 Task: Add Attachment from Google Drive to Card Card0000000003 in Board Board0000000001 in Workspace WS0000000001 in Trello. Add Cover Orange to Card Card0000000003 in Board Board0000000001 in Workspace WS0000000001 in Trello. Add "Add Label …" with "Title" Title0000000003 to Button Button0000000003 to Card Card0000000003 in Board Board0000000001 in Workspace WS0000000001 in Trello. Add Description DS0000000003 to Card Card0000000003 in Board Board0000000001 in Workspace WS0000000001 in Trello. Add Comment CM0000000003 to Card Card0000000003 in Board Board0000000001 in Workspace WS0000000001 in Trello
Action: Mouse moved to (279, 395)
Screenshot: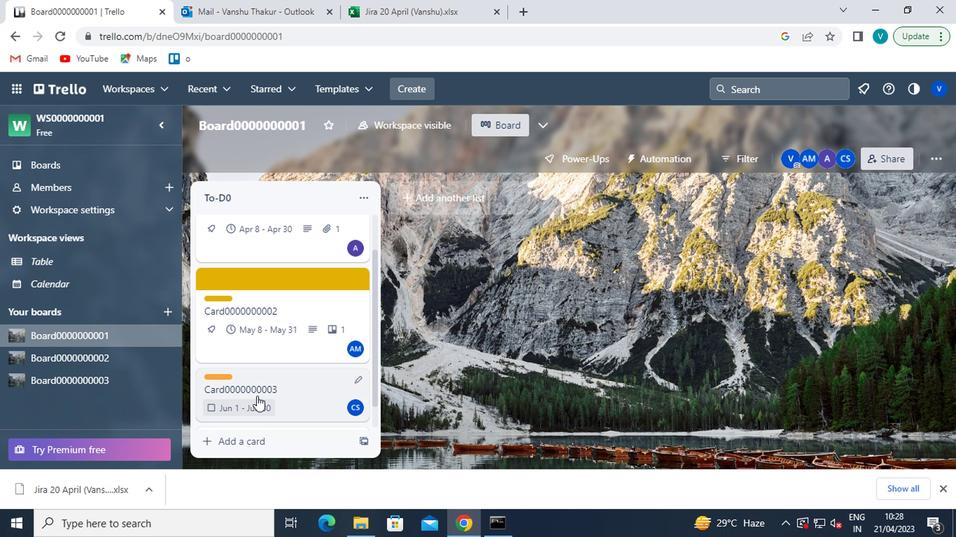 
Action: Mouse pressed left at (279, 395)
Screenshot: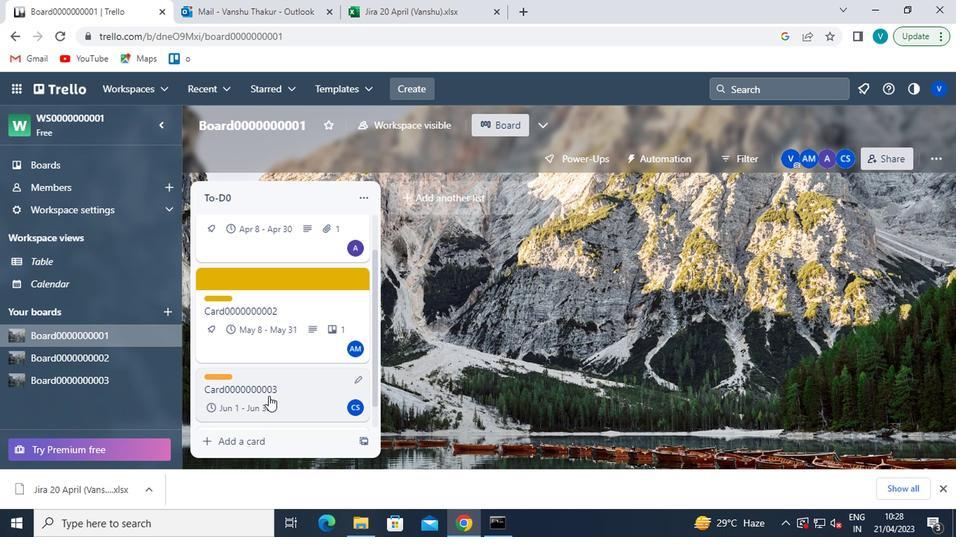 
Action: Mouse moved to (652, 360)
Screenshot: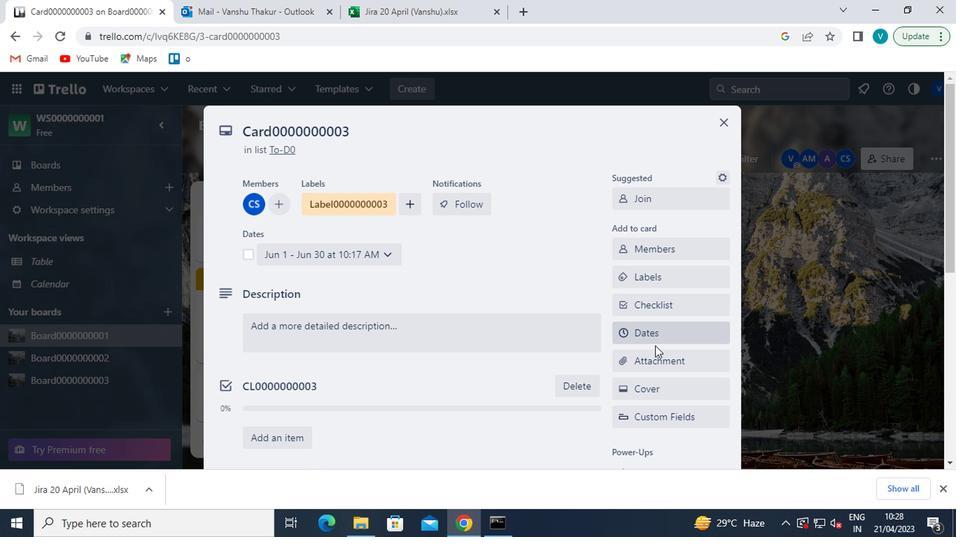 
Action: Mouse pressed left at (652, 360)
Screenshot: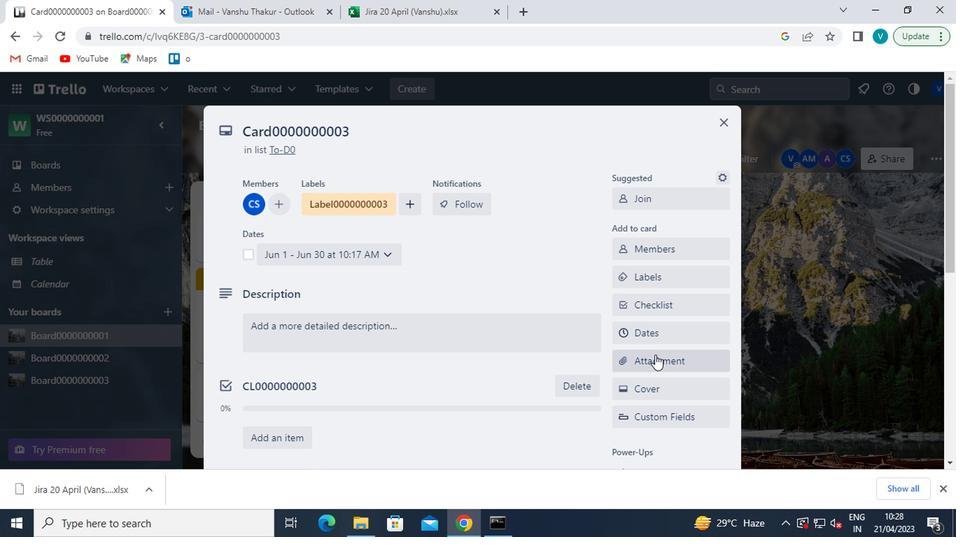 
Action: Mouse moved to (660, 198)
Screenshot: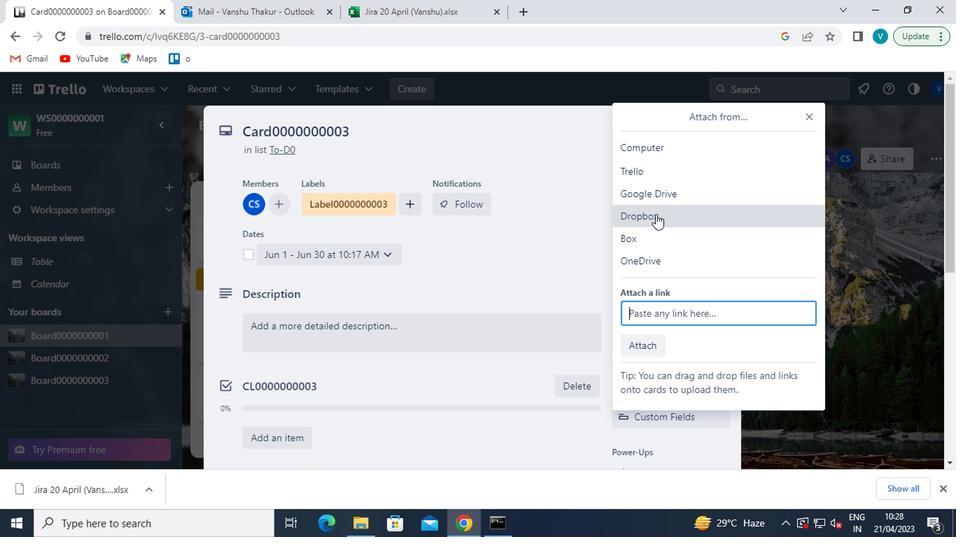 
Action: Mouse pressed left at (660, 198)
Screenshot: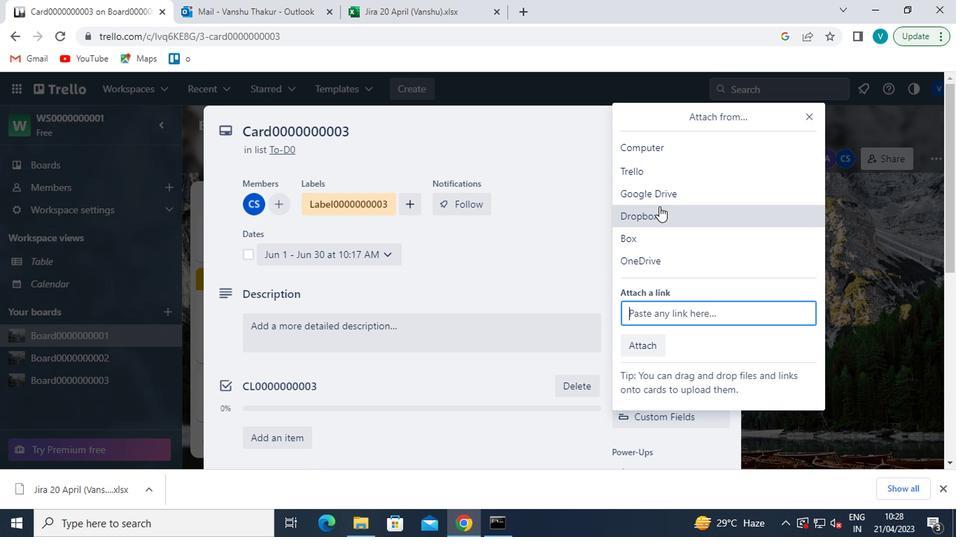 
Action: Mouse moved to (408, 306)
Screenshot: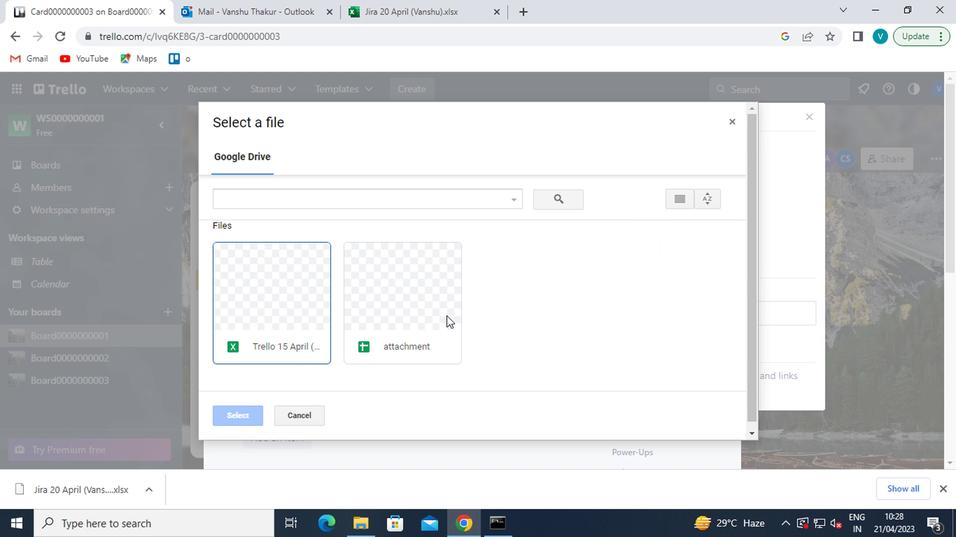 
Action: Mouse pressed left at (408, 306)
Screenshot: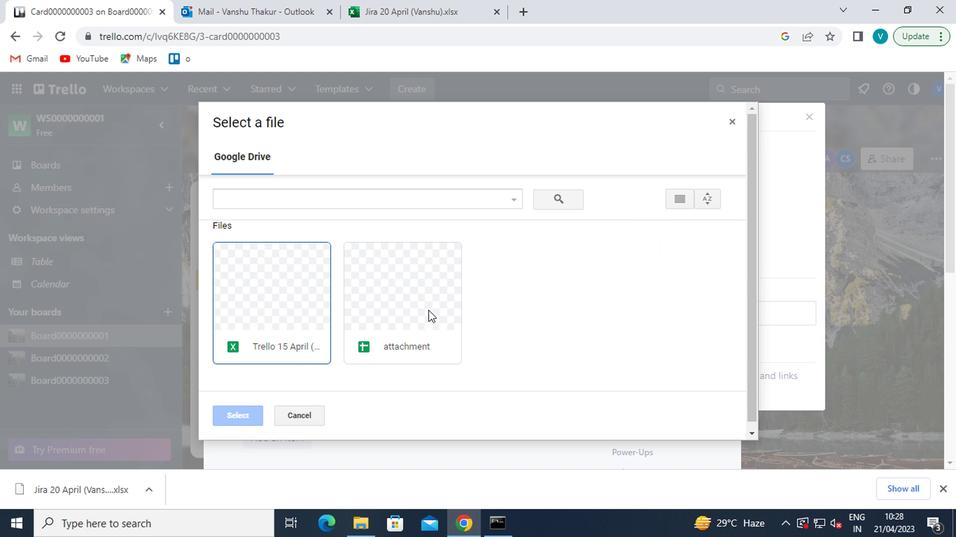 
Action: Mouse moved to (236, 412)
Screenshot: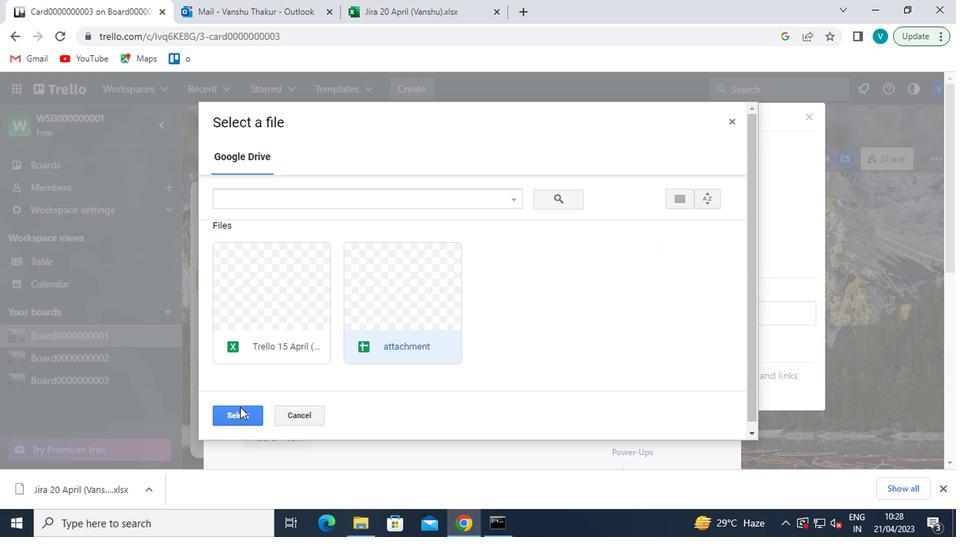 
Action: Mouse pressed left at (236, 412)
Screenshot: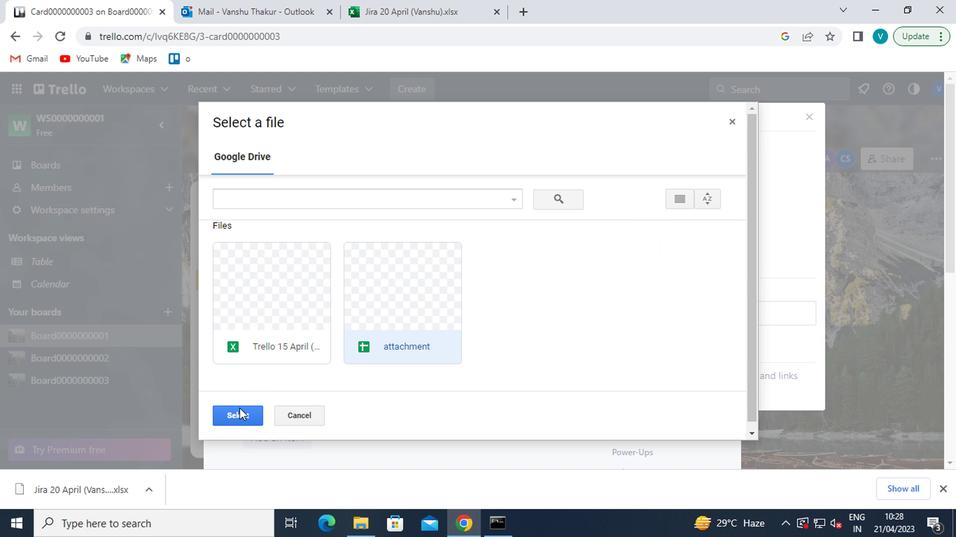 
Action: Mouse moved to (649, 393)
Screenshot: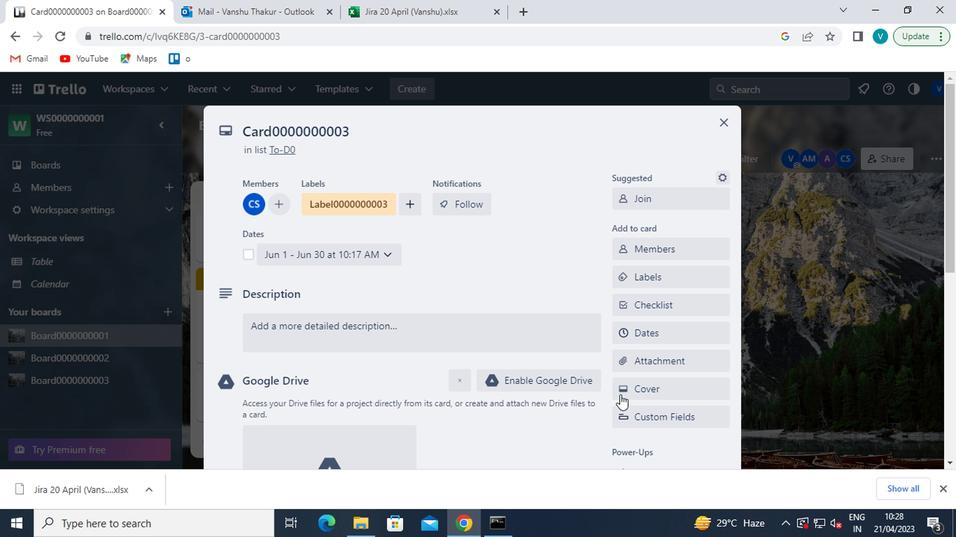 
Action: Mouse pressed left at (649, 393)
Screenshot: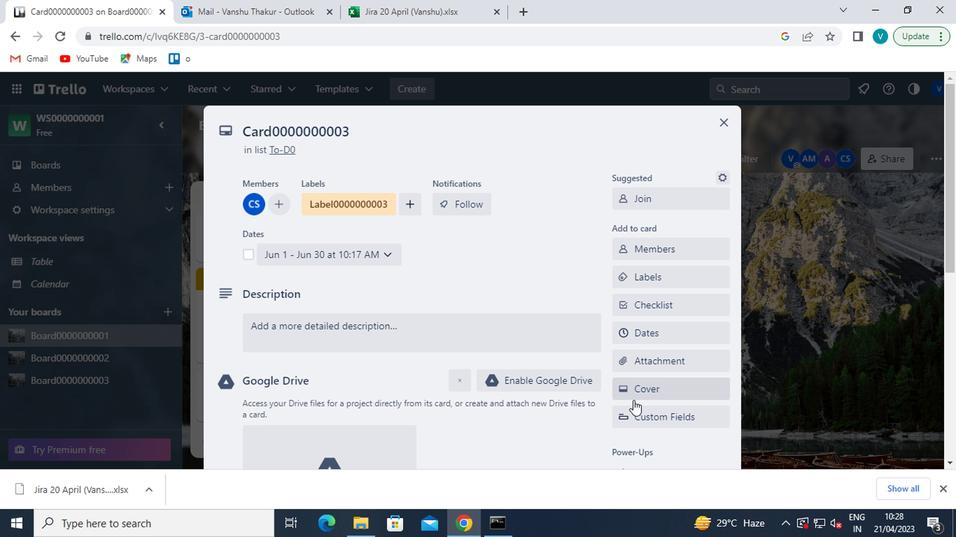
Action: Mouse moved to (703, 241)
Screenshot: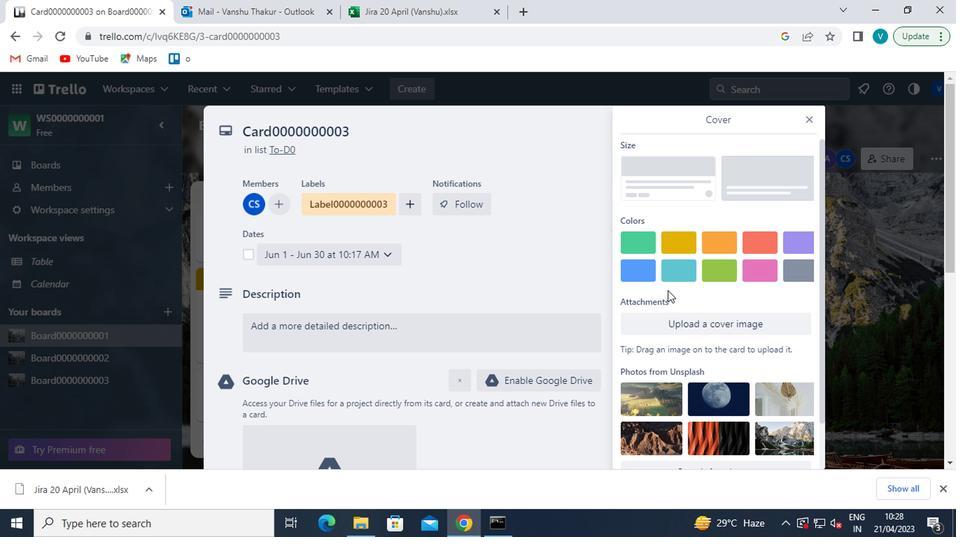 
Action: Mouse pressed left at (703, 241)
Screenshot: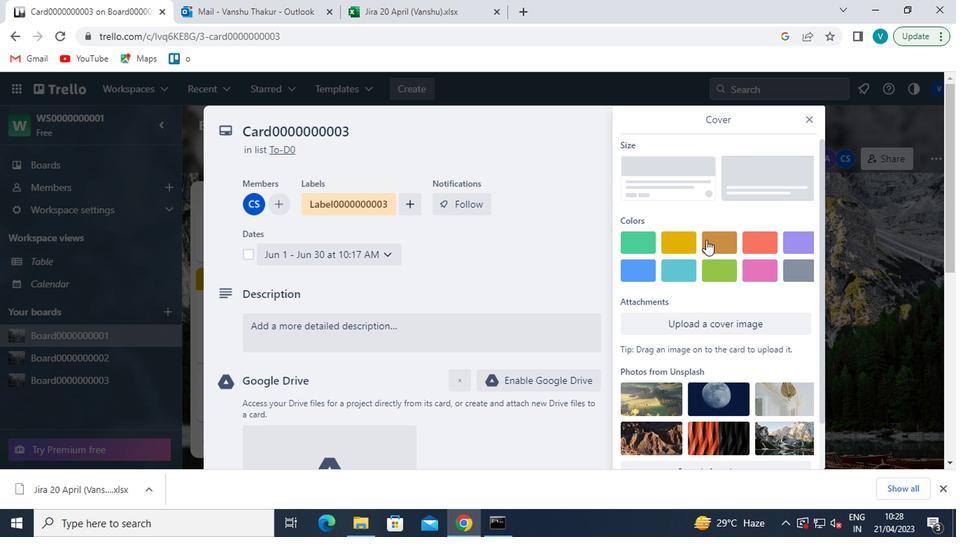 
Action: Mouse moved to (808, 120)
Screenshot: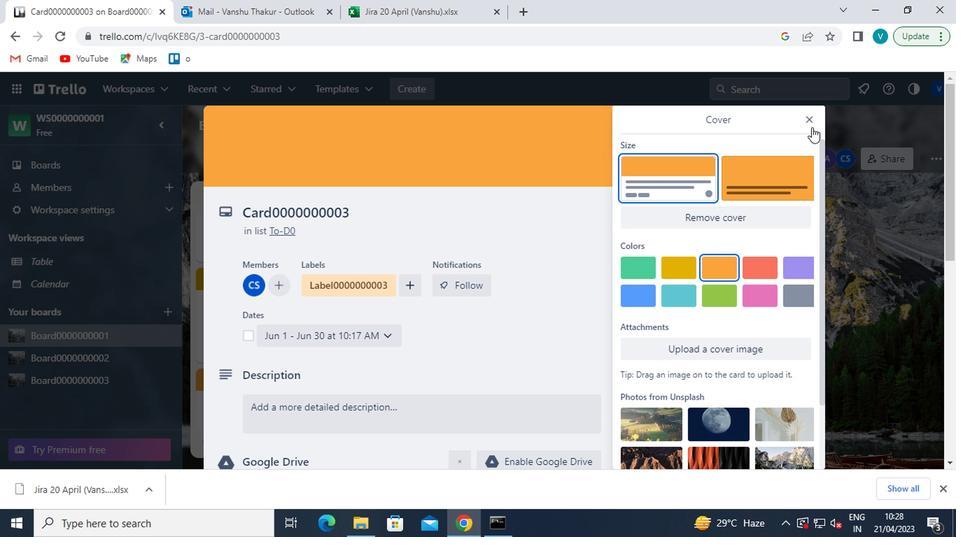 
Action: Mouse pressed left at (808, 120)
Screenshot: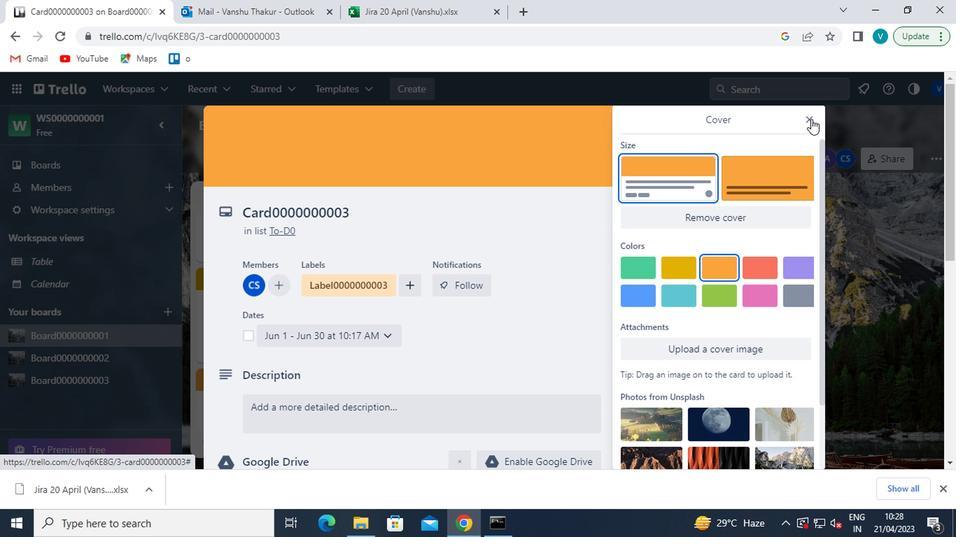 
Action: Mouse moved to (651, 353)
Screenshot: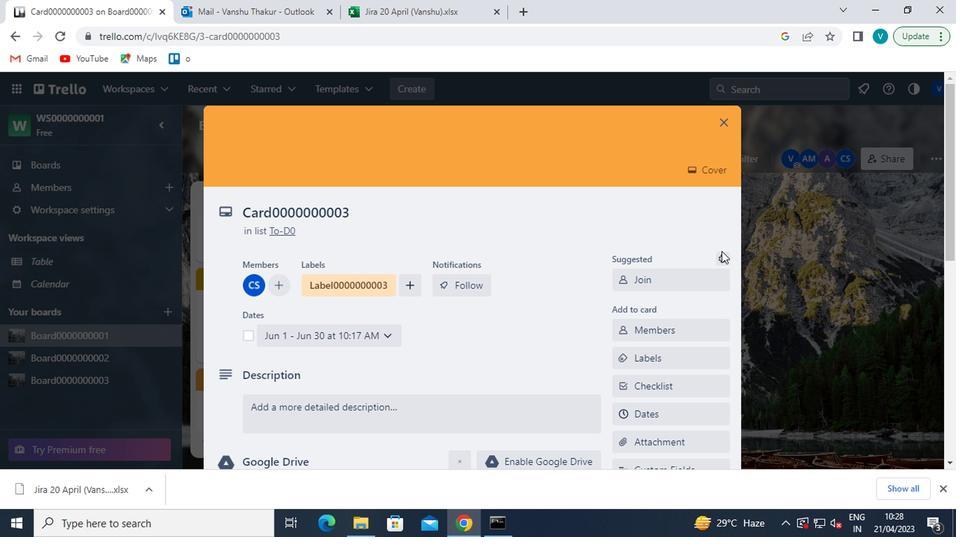 
Action: Mouse scrolled (651, 352) with delta (0, 0)
Screenshot: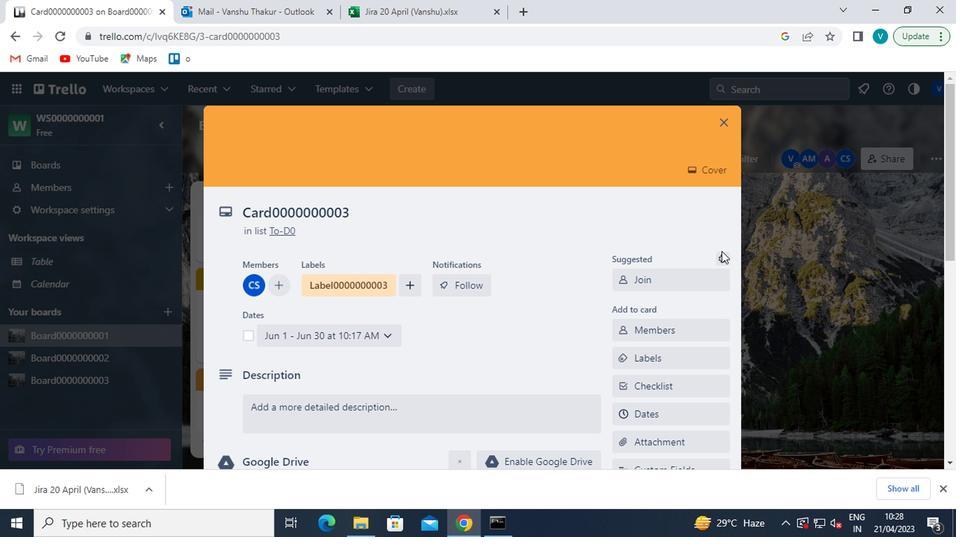 
Action: Mouse moved to (650, 357)
Screenshot: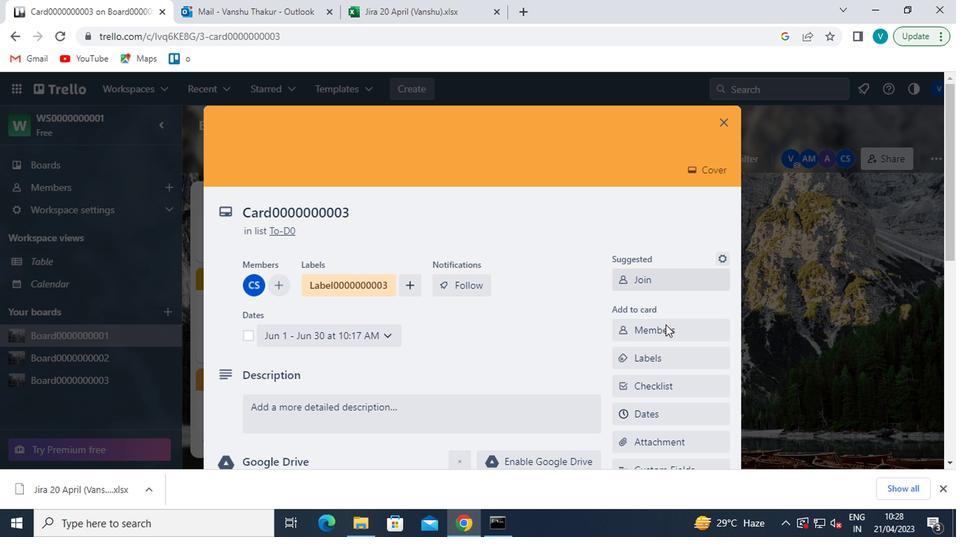 
Action: Mouse scrolled (650, 356) with delta (0, 0)
Screenshot: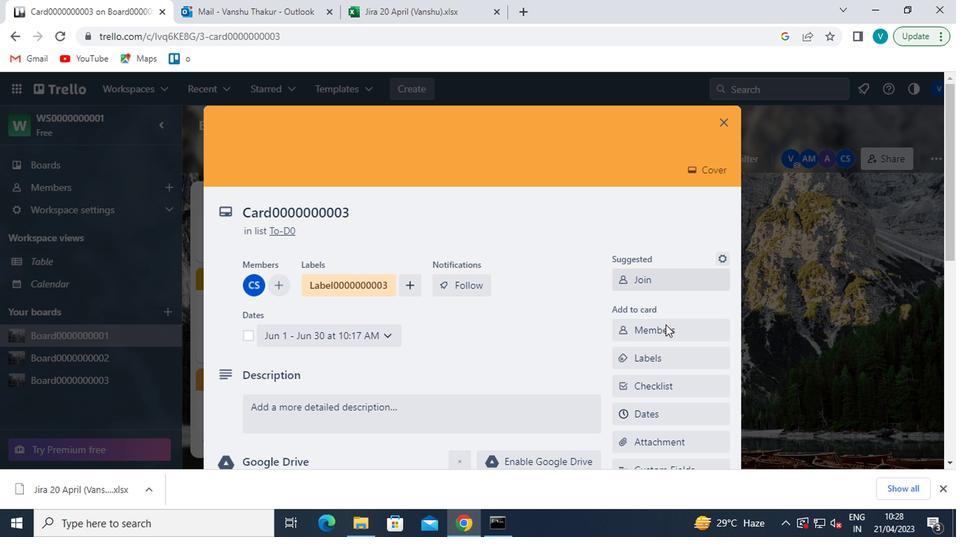
Action: Mouse moved to (655, 429)
Screenshot: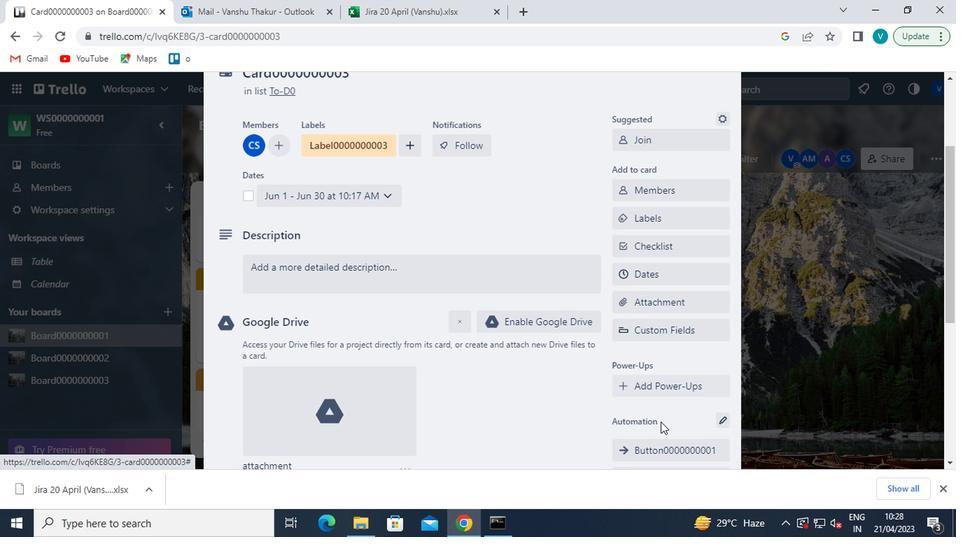 
Action: Mouse scrolled (655, 428) with delta (0, 0)
Screenshot: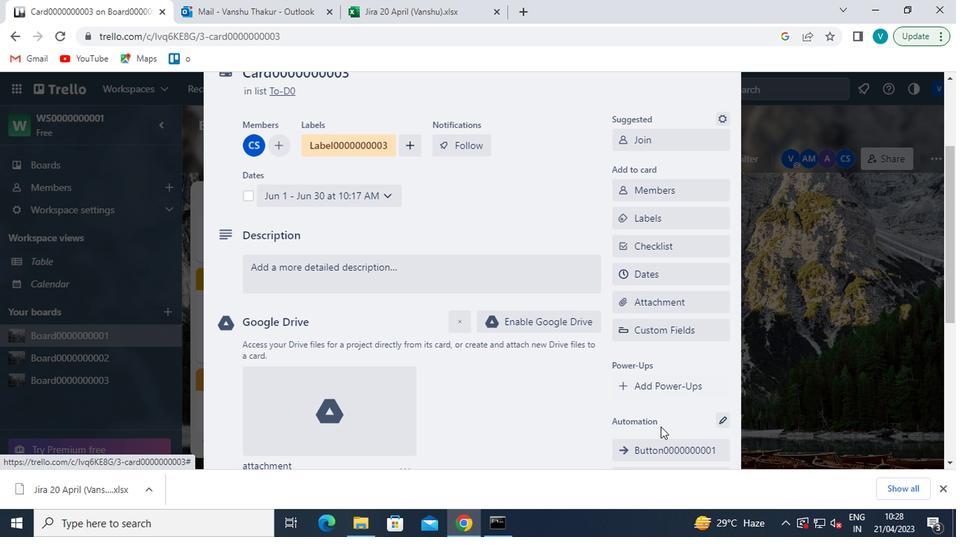 
Action: Mouse scrolled (655, 428) with delta (0, 0)
Screenshot: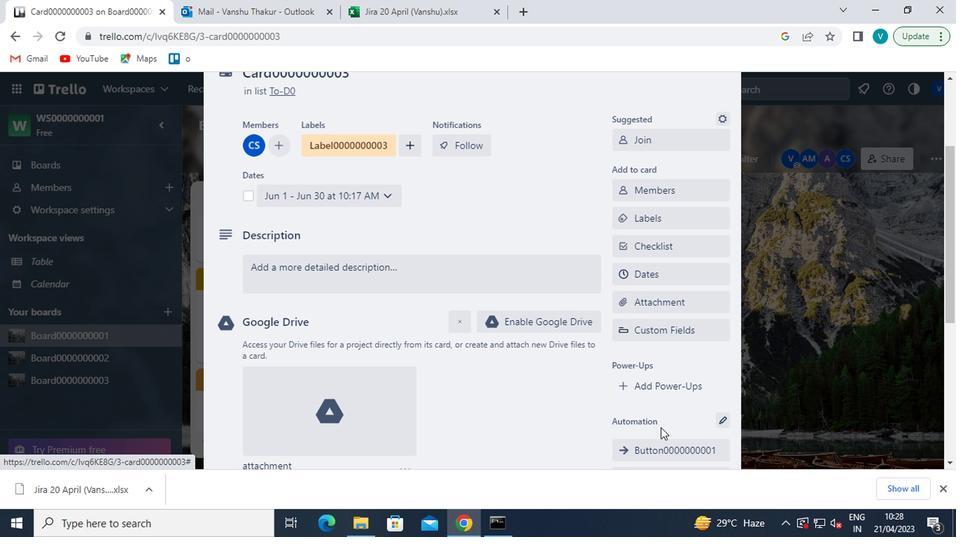 
Action: Mouse moved to (659, 364)
Screenshot: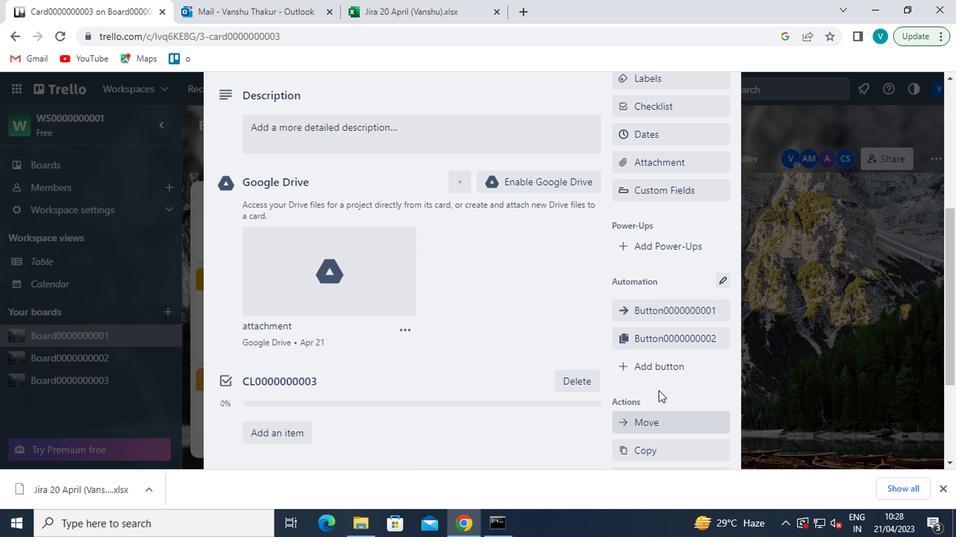 
Action: Mouse pressed left at (659, 364)
Screenshot: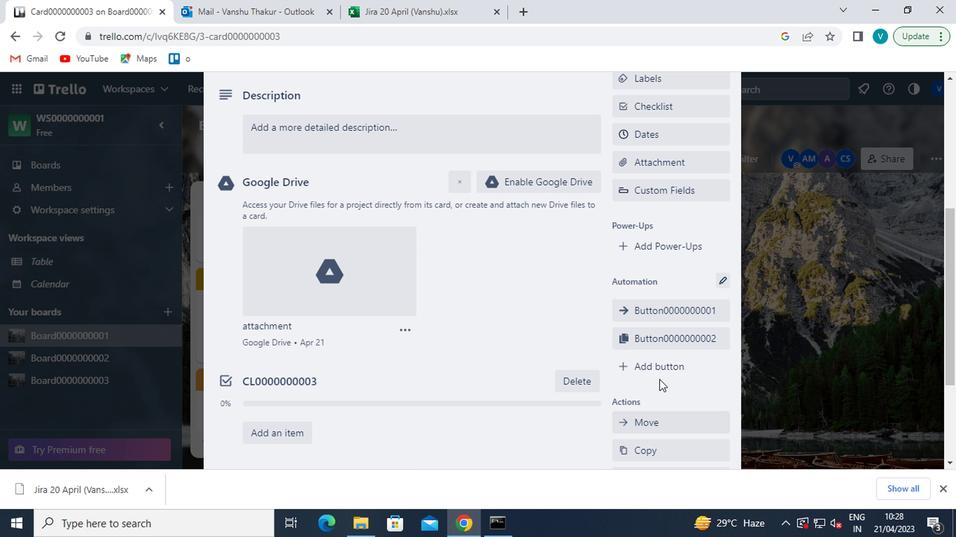
Action: Mouse moved to (687, 242)
Screenshot: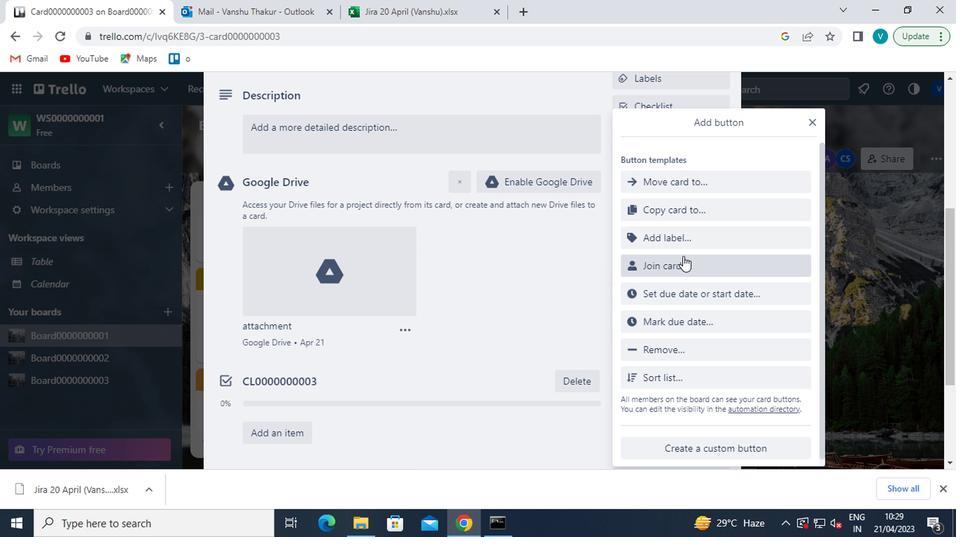 
Action: Mouse pressed left at (687, 242)
Screenshot: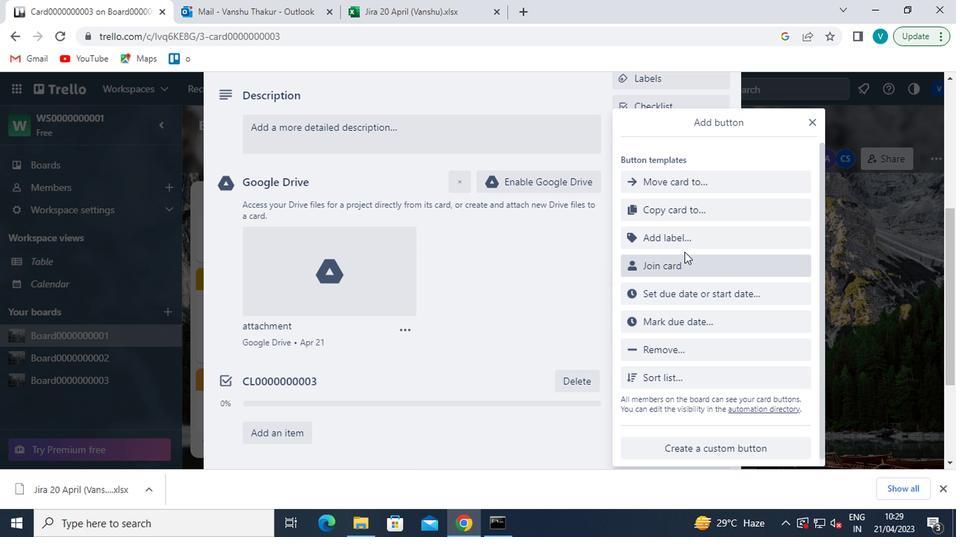 
Action: Mouse moved to (713, 186)
Screenshot: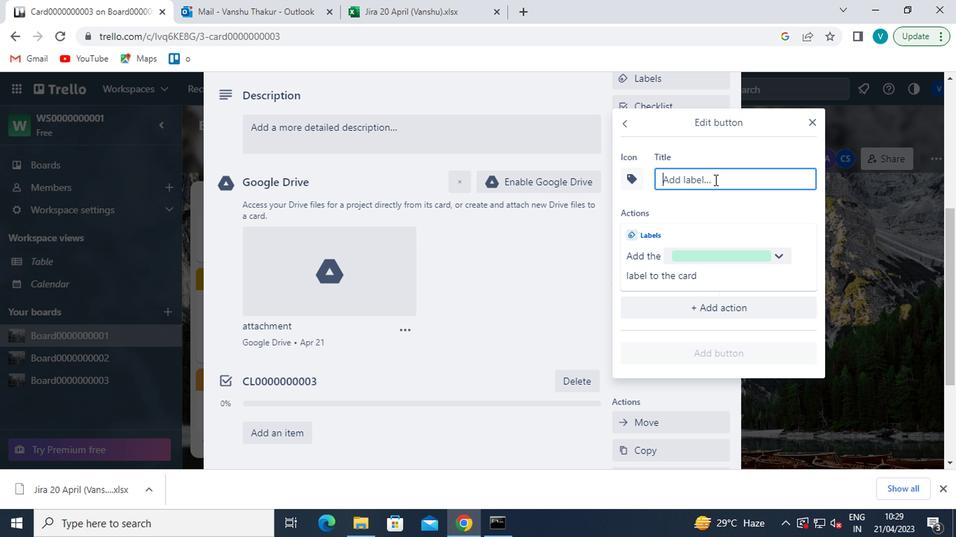 
Action: Mouse pressed left at (713, 186)
Screenshot: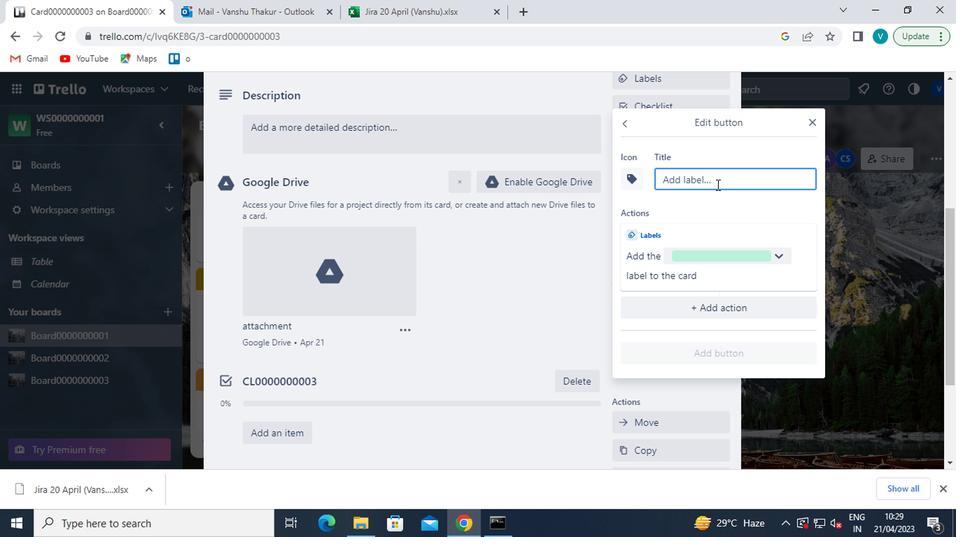 
Action: Mouse moved to (672, 165)
Screenshot: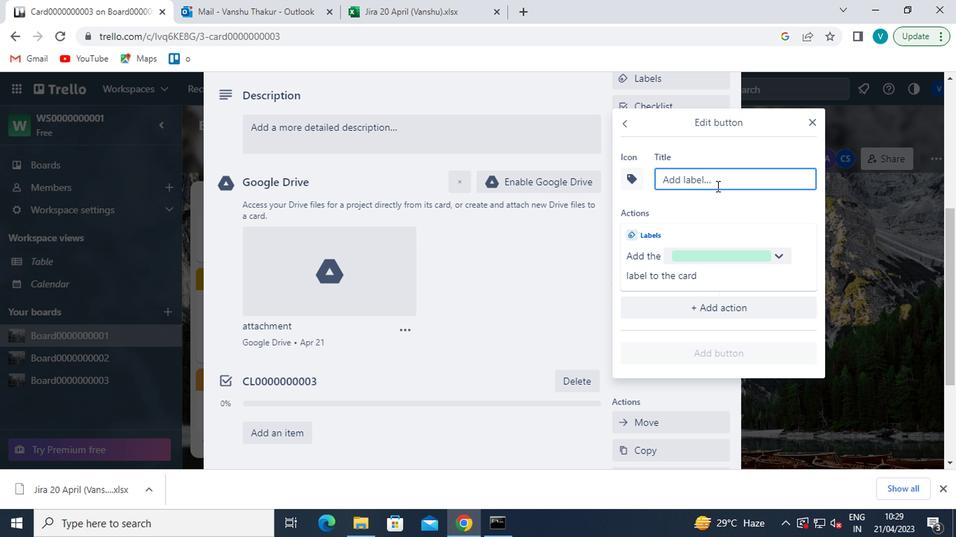 
Action: Key pressed <Key.shift>TITLE0000000003
Screenshot: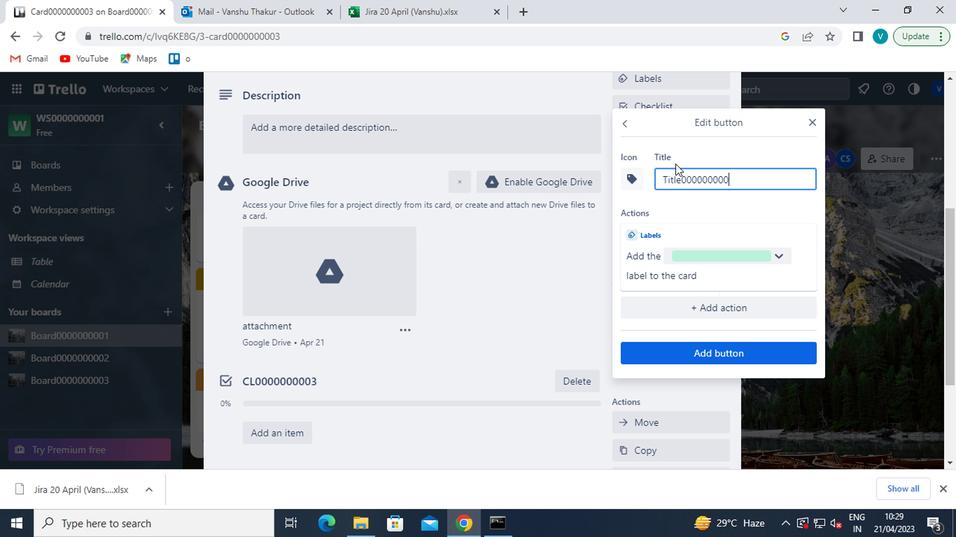 
Action: Mouse moved to (702, 352)
Screenshot: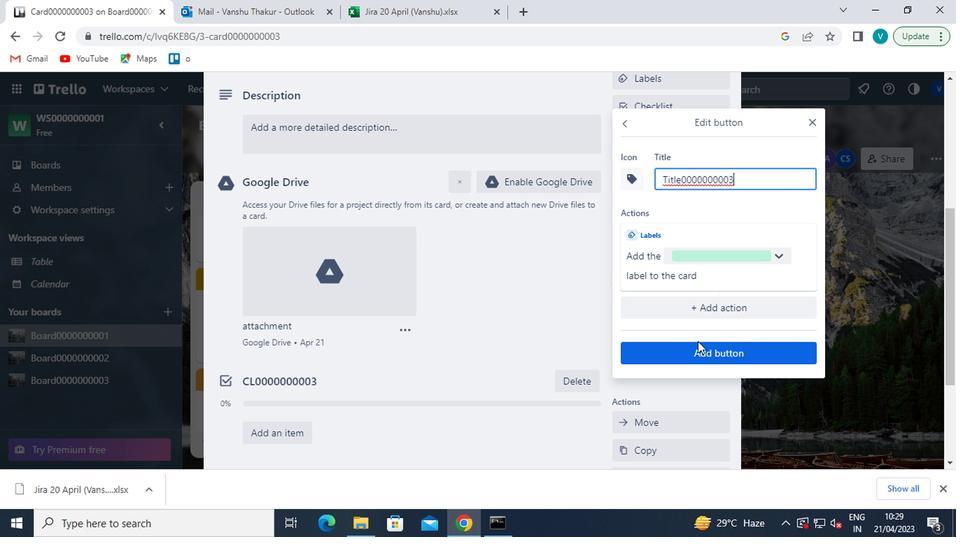 
Action: Mouse pressed left at (702, 352)
Screenshot: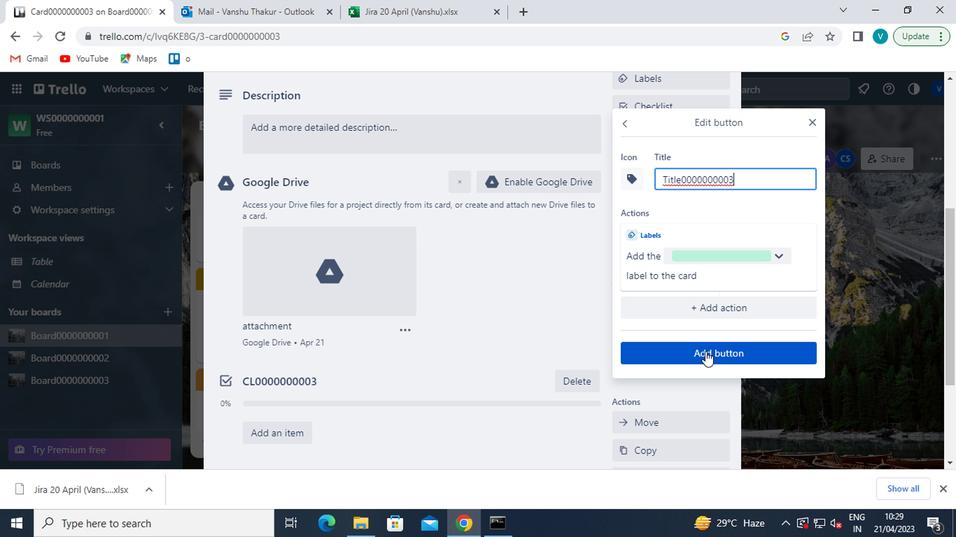 
Action: Mouse moved to (342, 135)
Screenshot: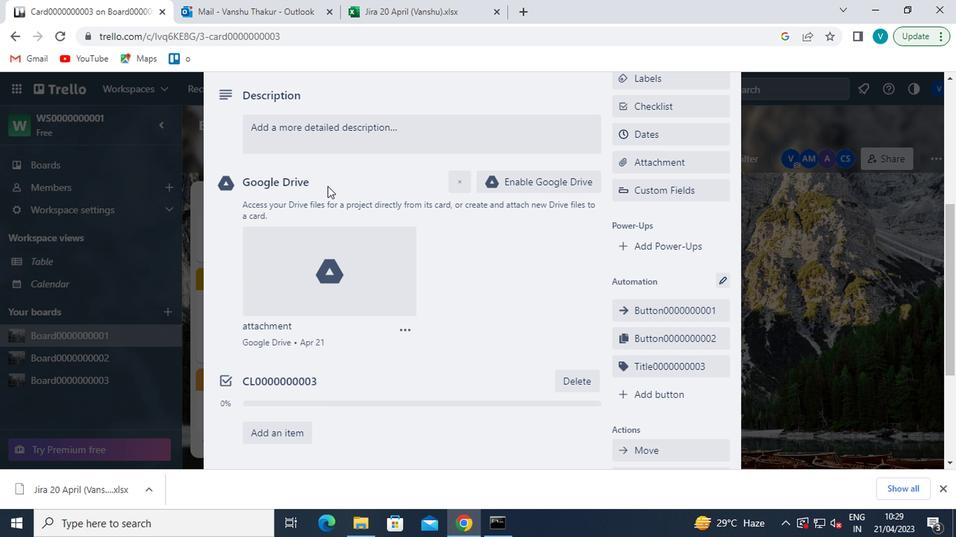 
Action: Mouse pressed left at (342, 135)
Screenshot: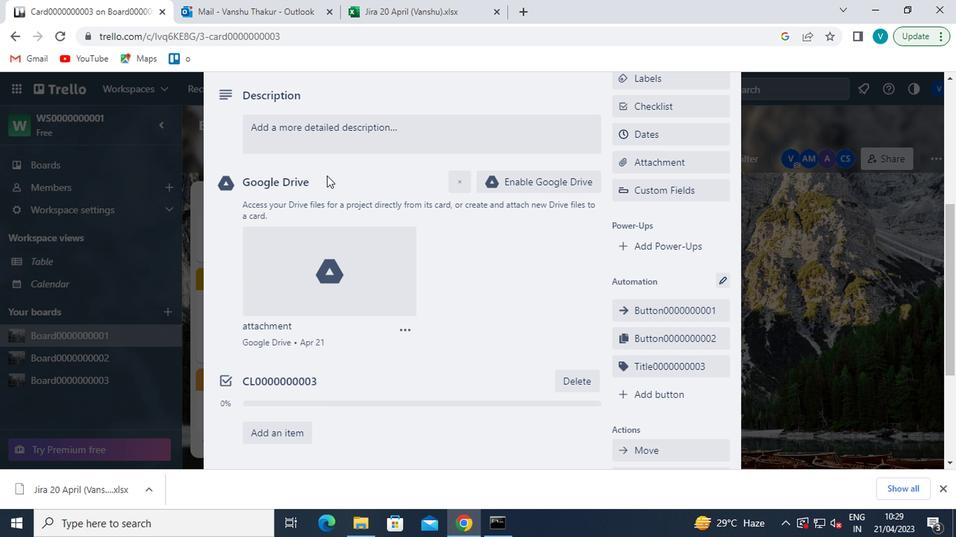 
Action: Key pressed <Key.shift>DS0000000003
Screenshot: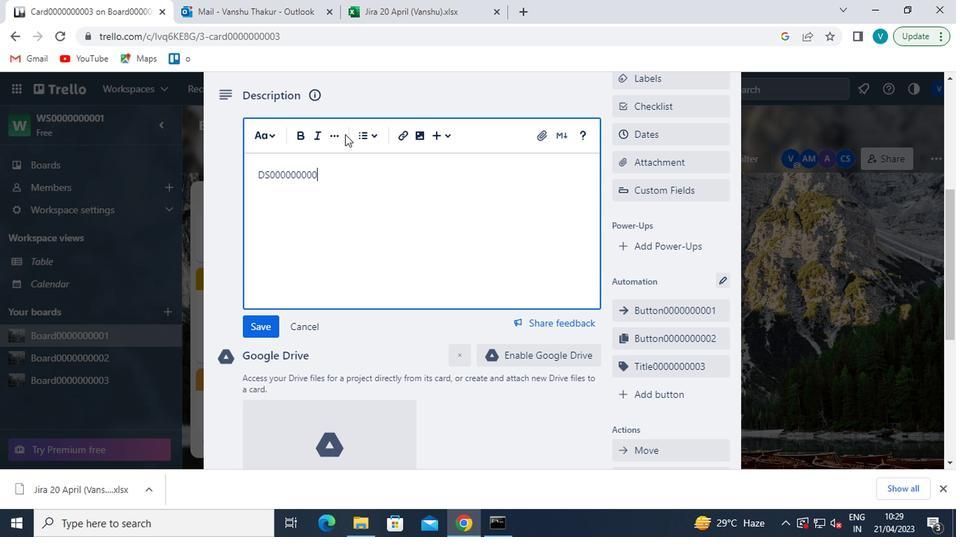 
Action: Mouse moved to (266, 324)
Screenshot: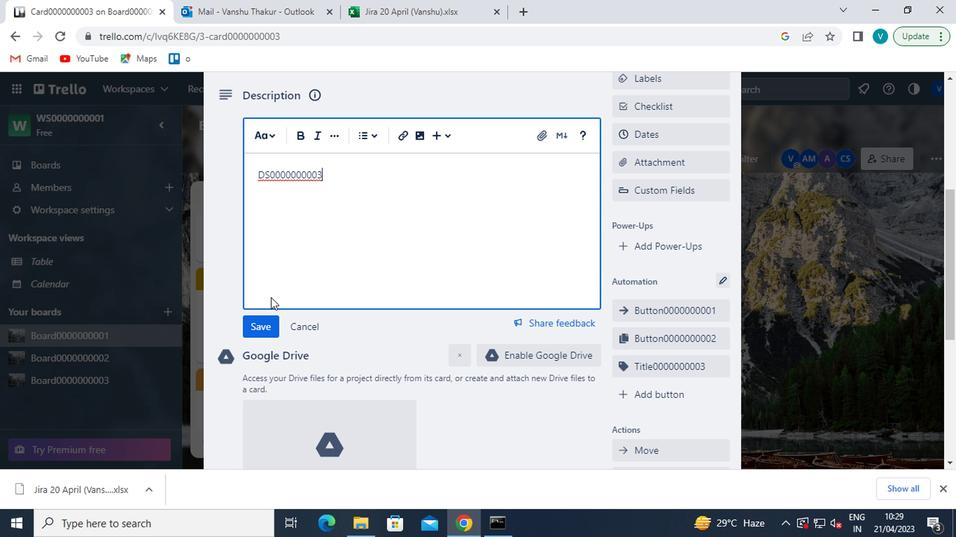 
Action: Mouse pressed left at (266, 324)
Screenshot: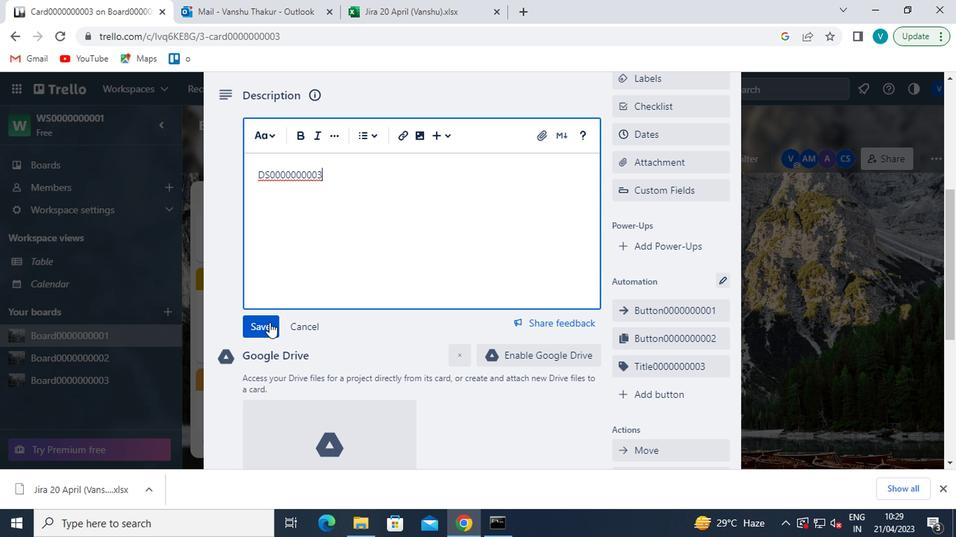 
Action: Mouse moved to (270, 324)
Screenshot: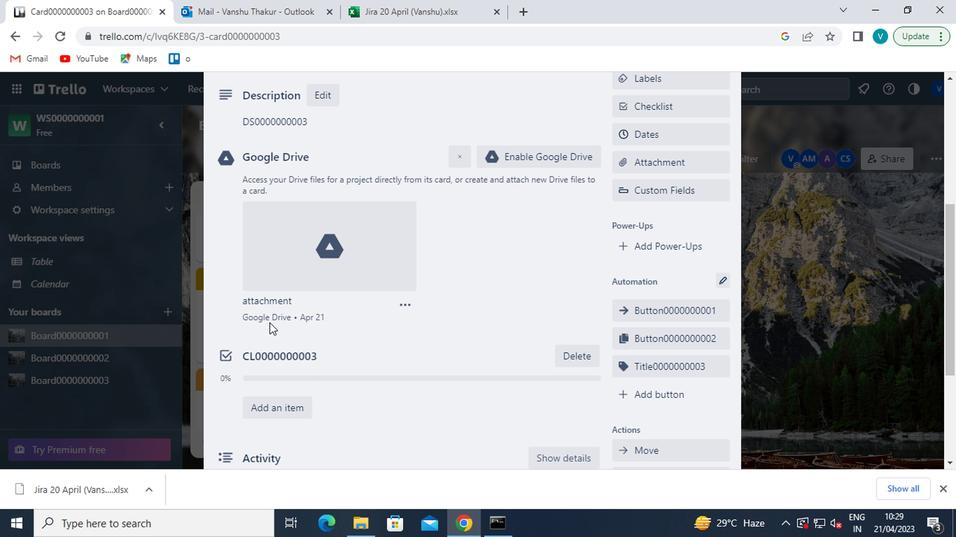 
Action: Mouse scrolled (270, 323) with delta (0, 0)
Screenshot: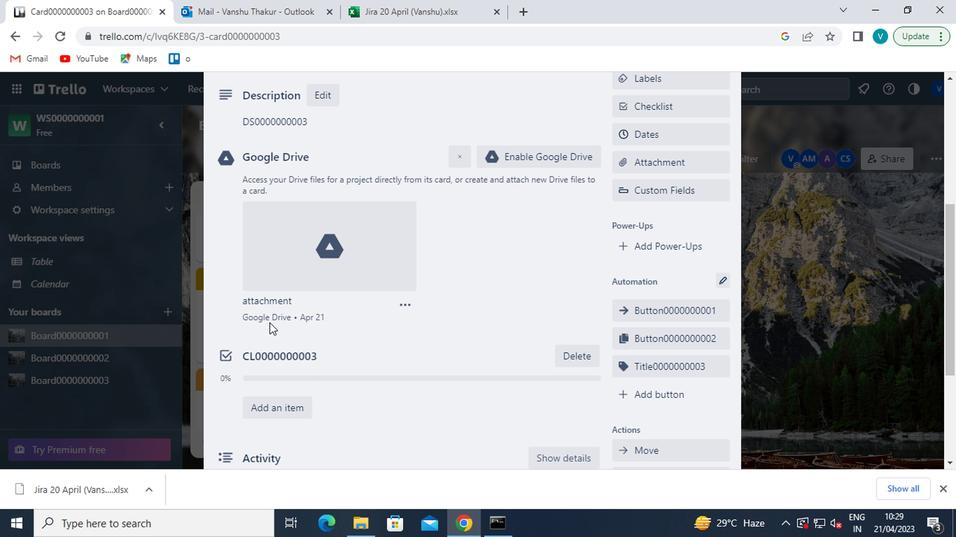 
Action: Mouse moved to (271, 324)
Screenshot: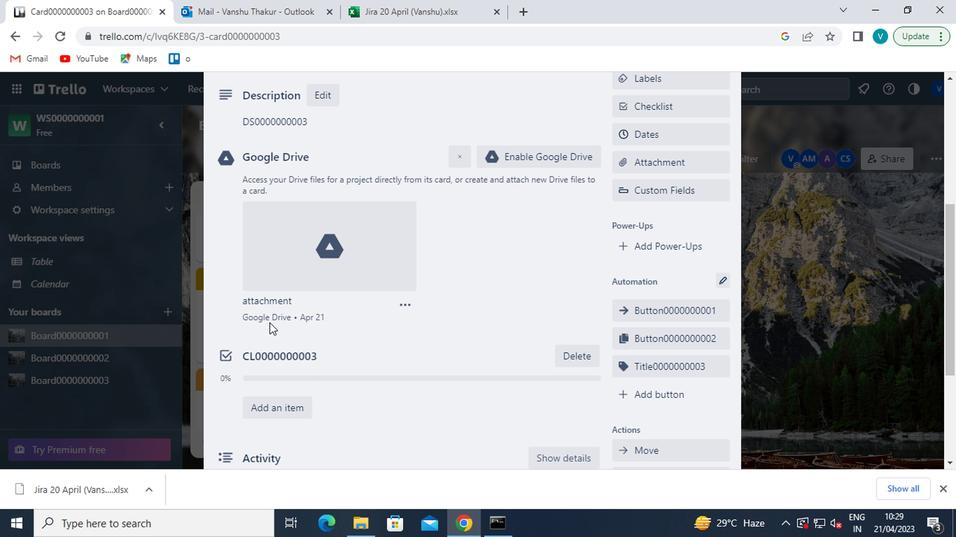 
Action: Mouse scrolled (271, 323) with delta (0, 0)
Screenshot: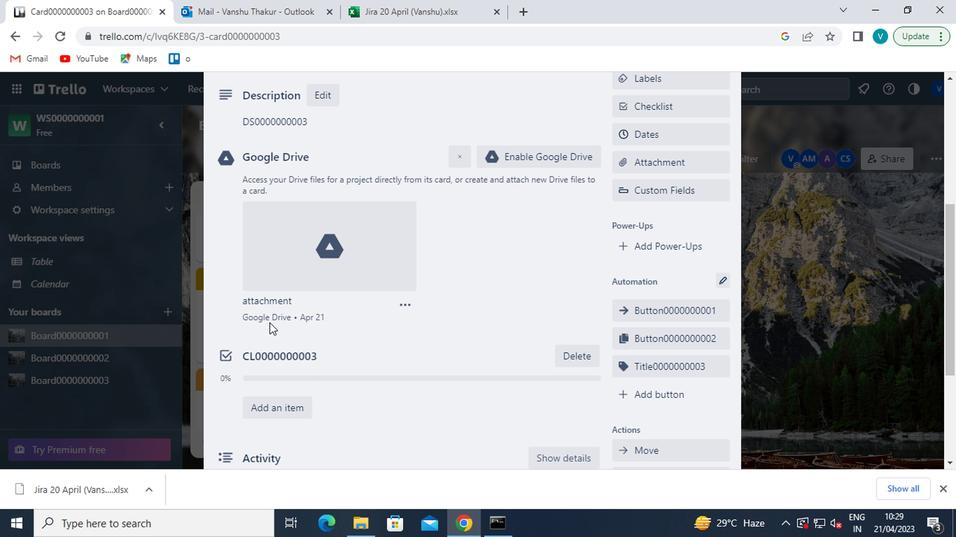 
Action: Mouse moved to (272, 324)
Screenshot: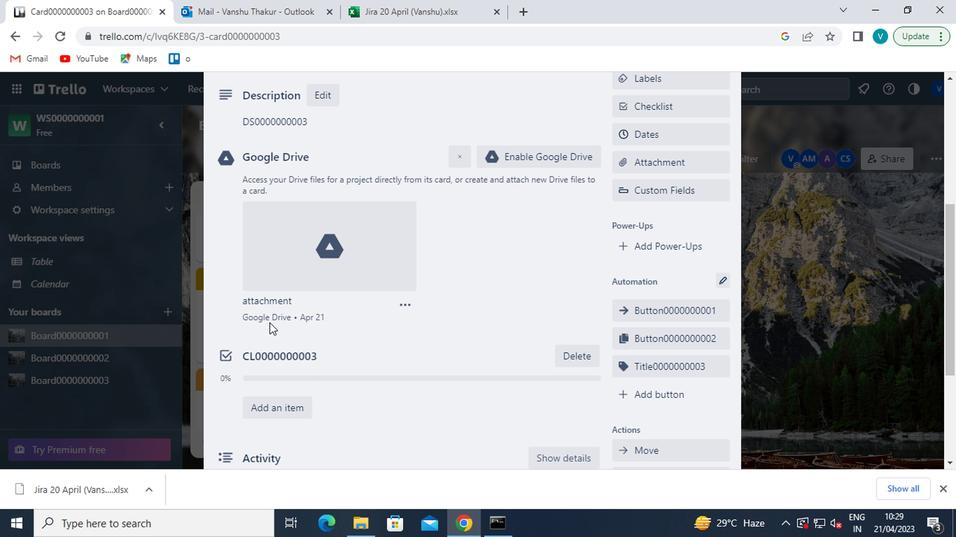 
Action: Mouse scrolled (272, 323) with delta (0, 0)
Screenshot: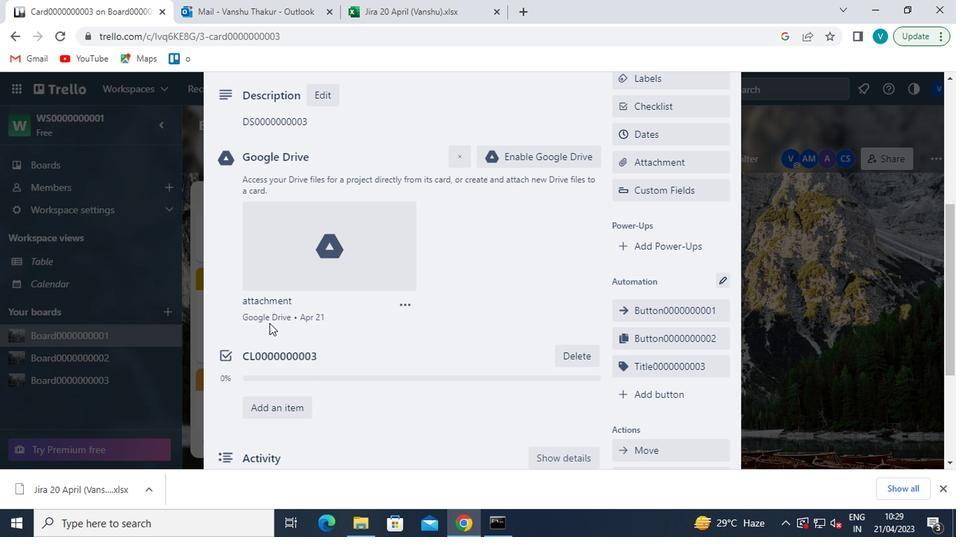 
Action: Mouse moved to (272, 324)
Screenshot: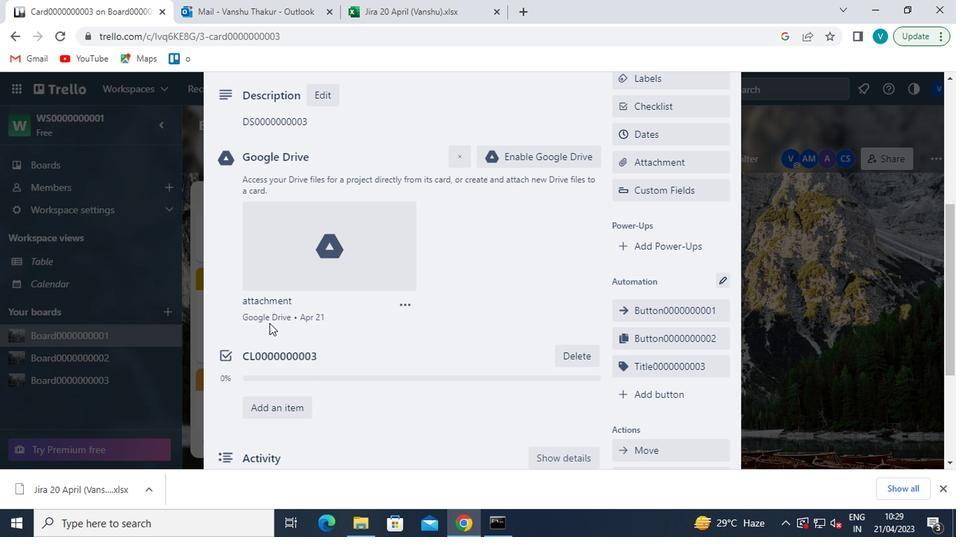 
Action: Mouse scrolled (272, 323) with delta (0, 0)
Screenshot: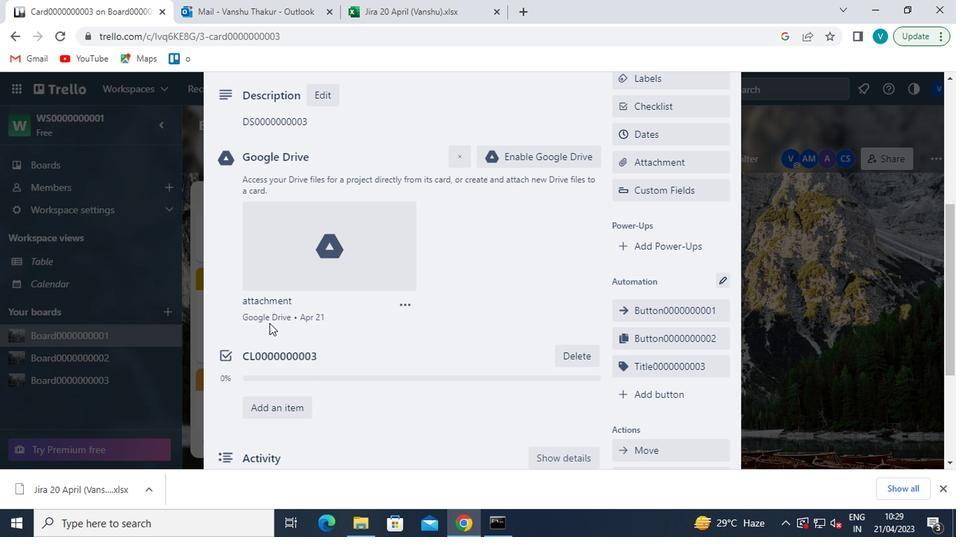 
Action: Mouse moved to (302, 300)
Screenshot: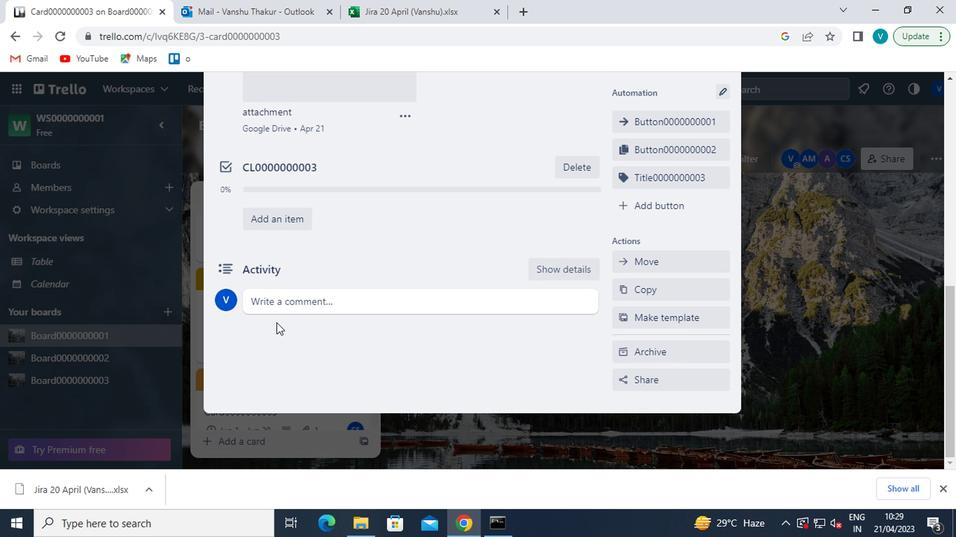 
Action: Mouse pressed left at (302, 300)
Screenshot: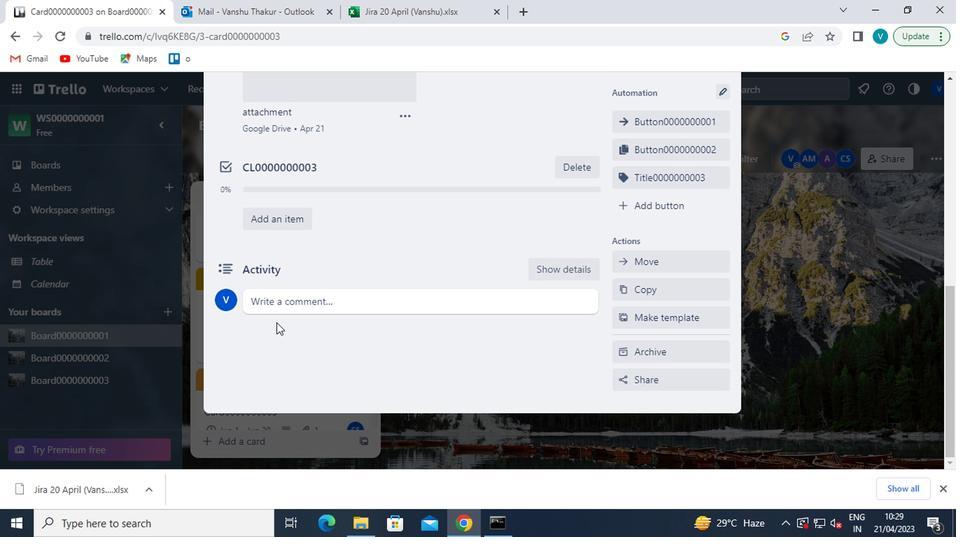 
Action: Key pressed <Key.shift>CM0000000003
Screenshot: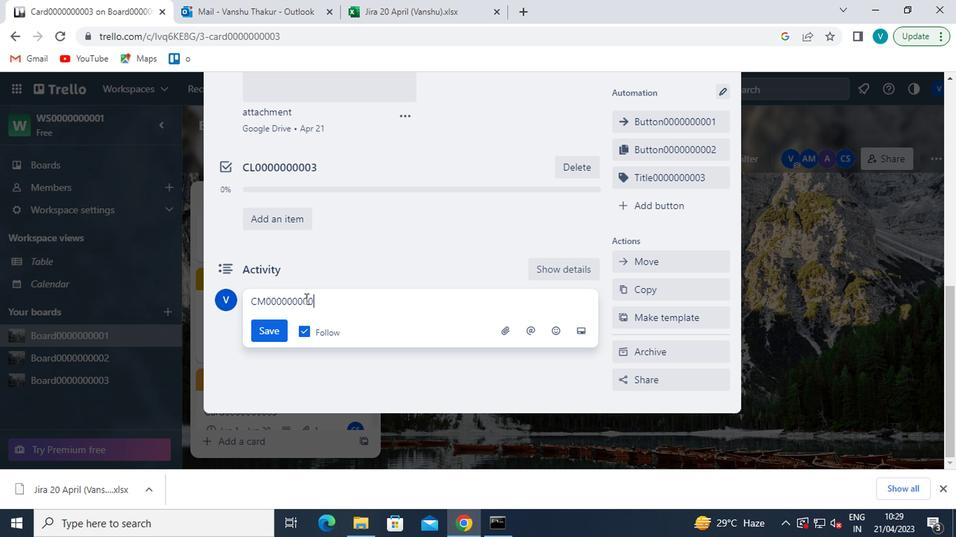 
Action: Mouse moved to (250, 331)
Screenshot: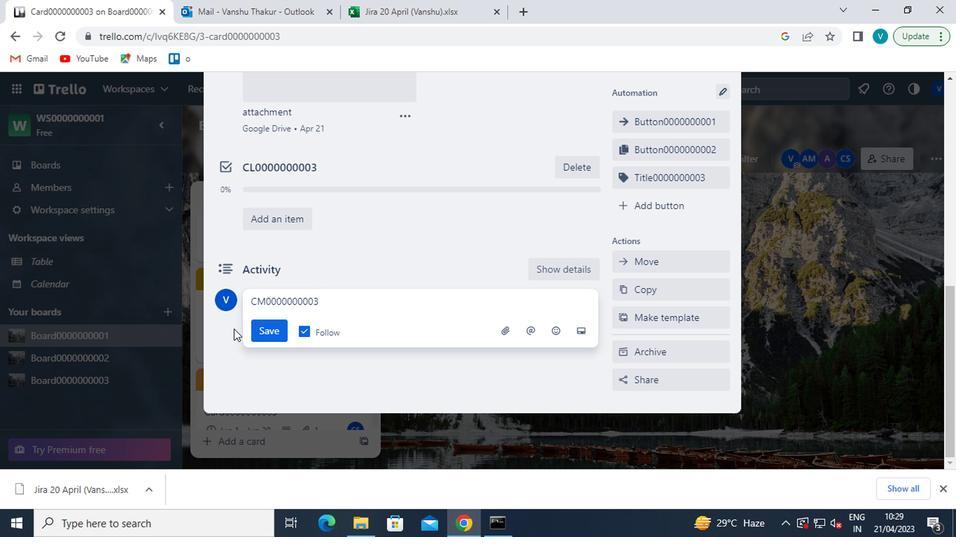 
Action: Mouse pressed left at (250, 331)
Screenshot: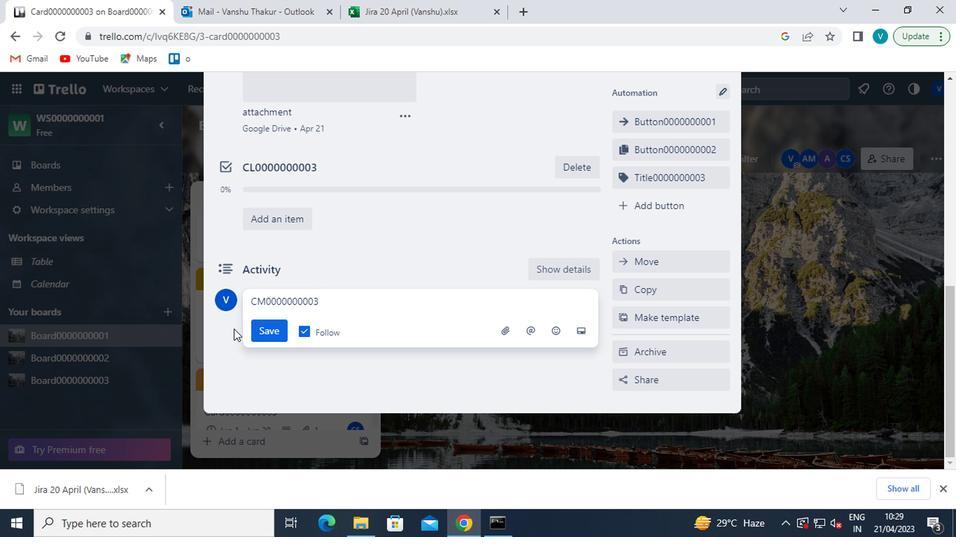 
